 Task: Create List Vendors in Board Sales Forecasting to Workspace Business Development. Create List Suppliers in Board Brand Strategy to Workspace Business Development. Create List Resources in Board Customer Service Ticket Escalation and Resolution to Workspace Business Development
Action: Mouse moved to (65, 309)
Screenshot: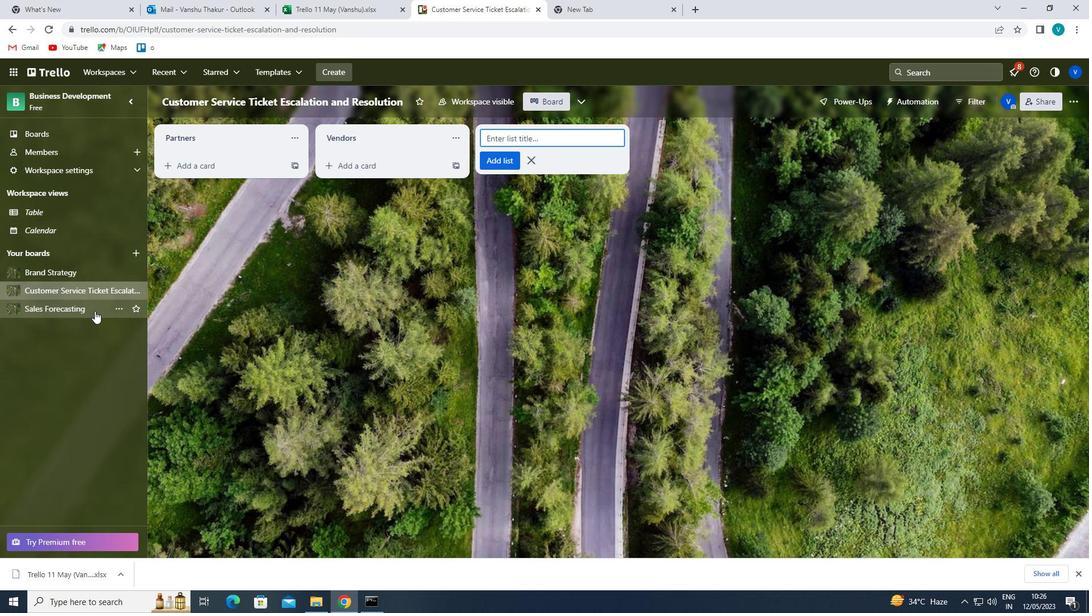 
Action: Mouse pressed left at (65, 309)
Screenshot: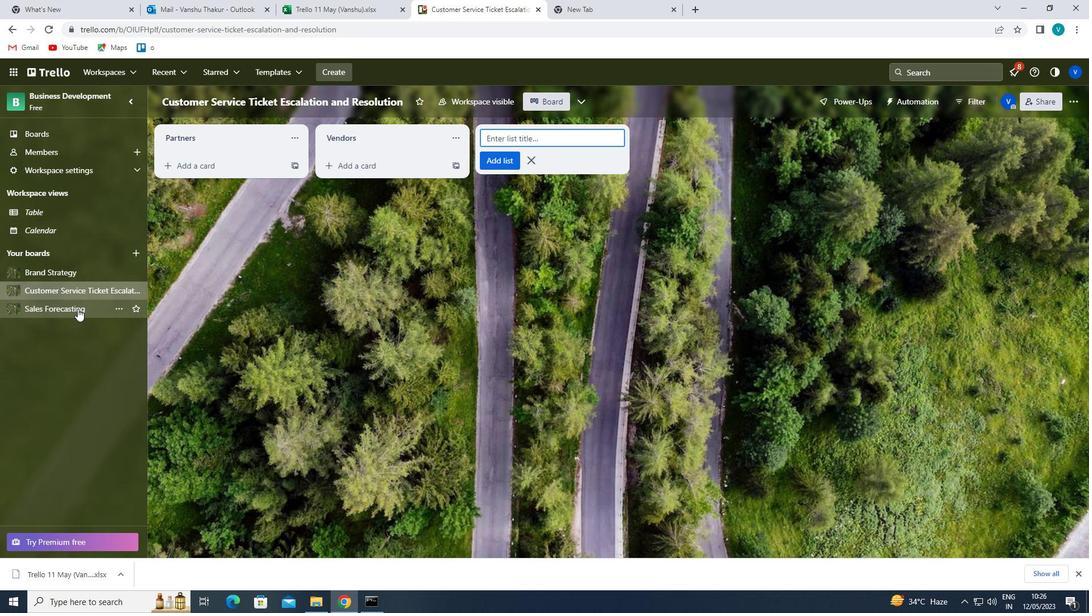 
Action: Mouse moved to (527, 131)
Screenshot: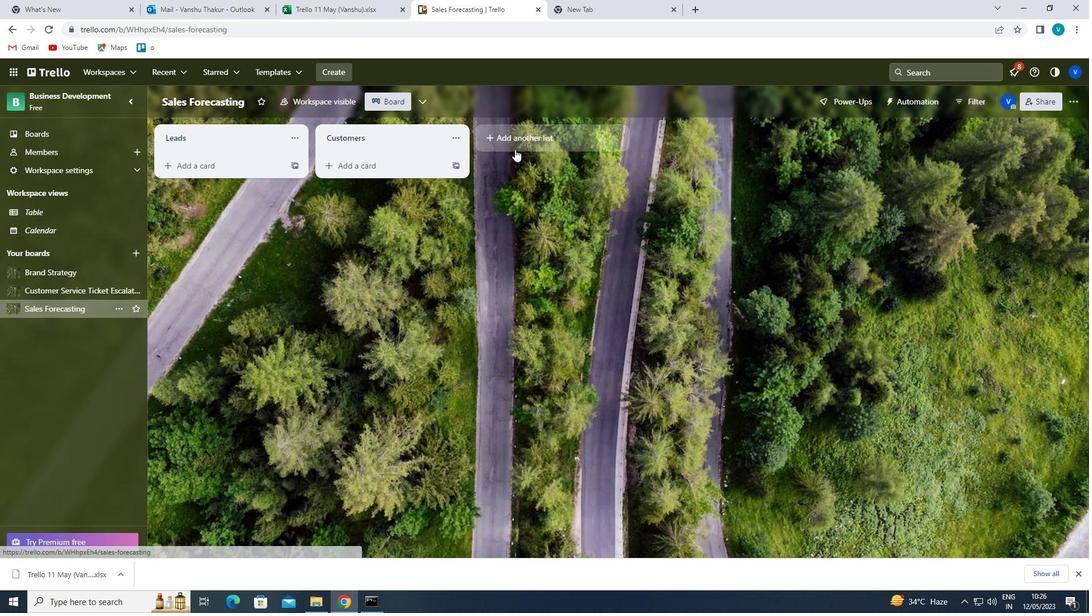 
Action: Mouse pressed left at (527, 131)
Screenshot: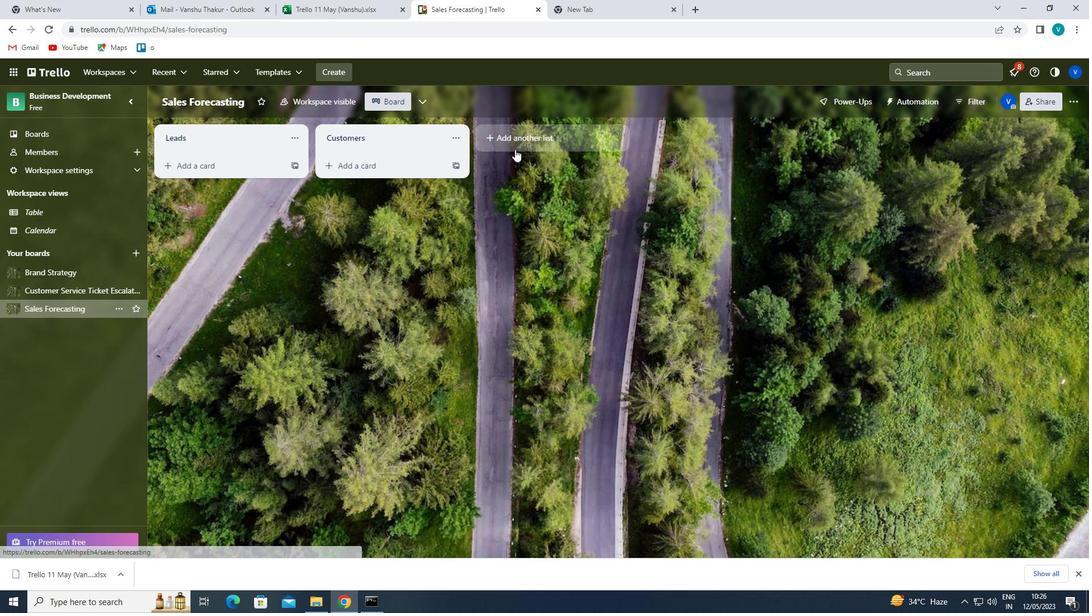 
Action: Key pressed <Key.shift>VENDORS
Screenshot: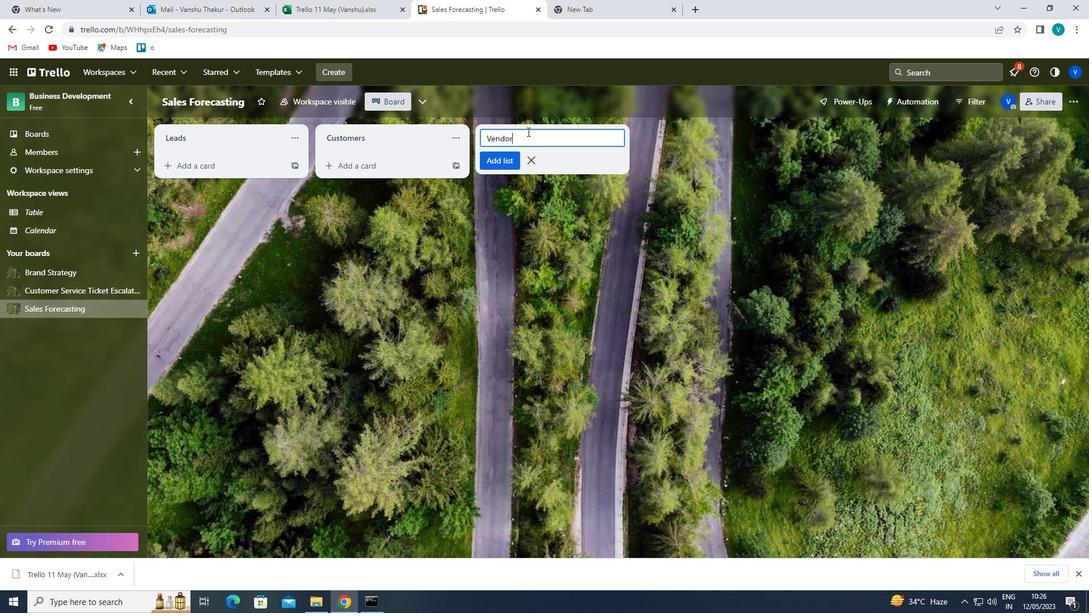 
Action: Mouse moved to (509, 143)
Screenshot: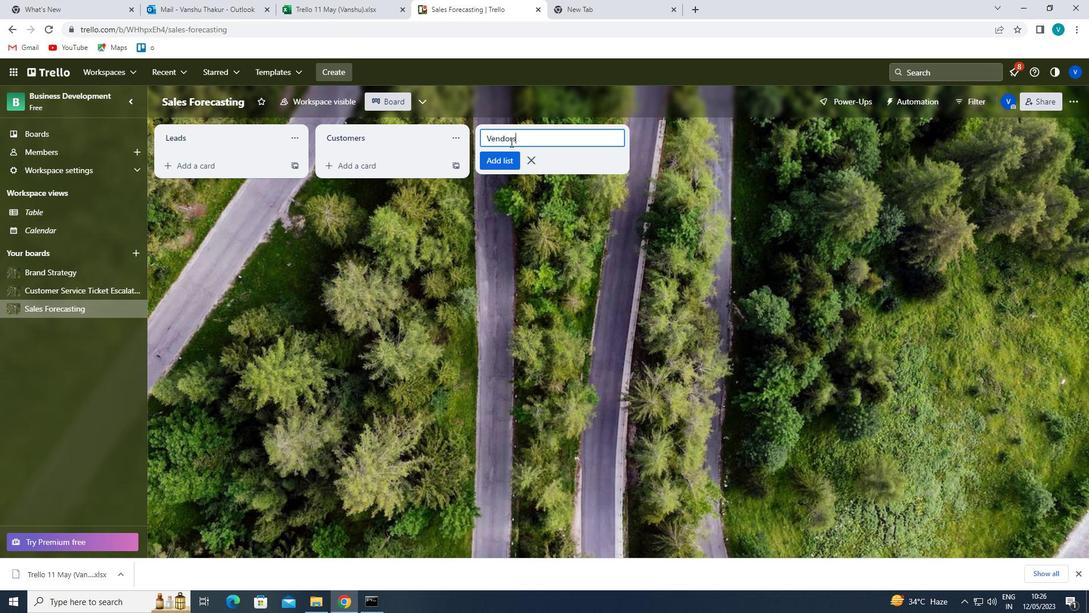 
Action: Key pressed <Key.enter>
Screenshot: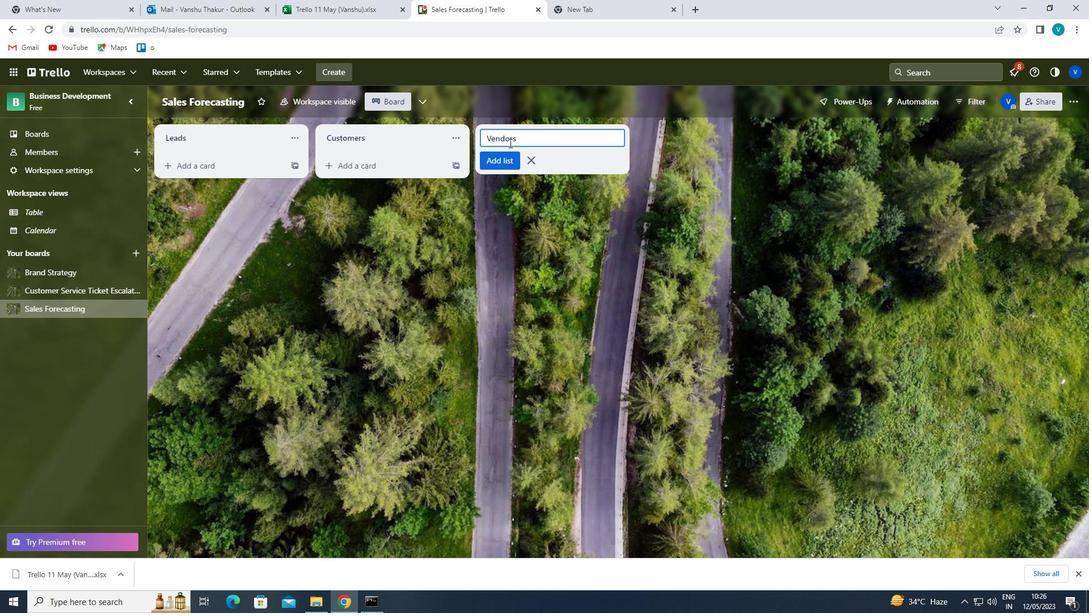 
Action: Mouse moved to (52, 271)
Screenshot: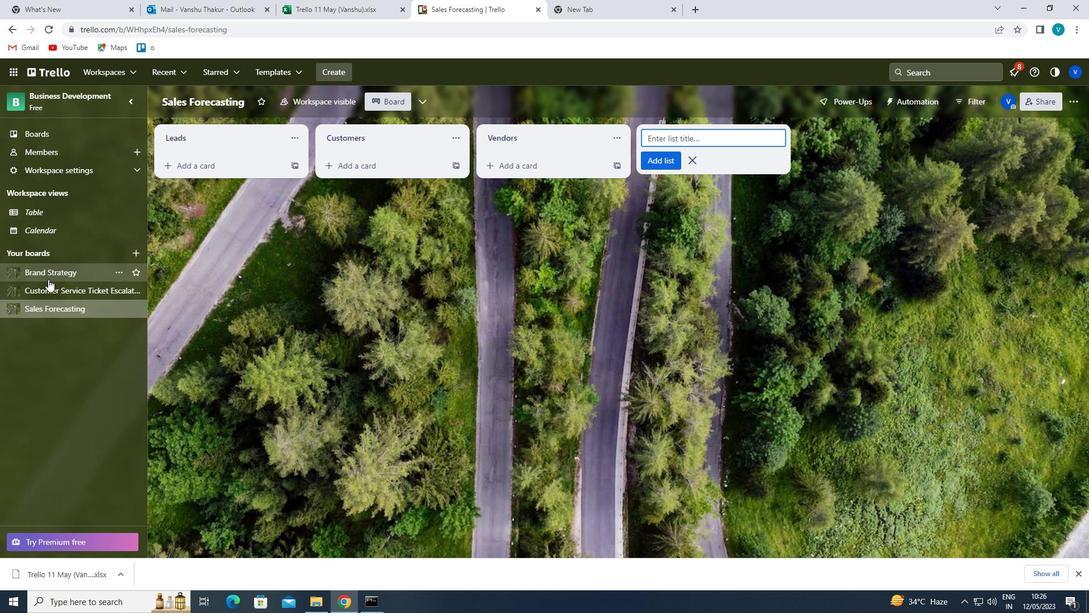 
Action: Mouse pressed left at (52, 271)
Screenshot: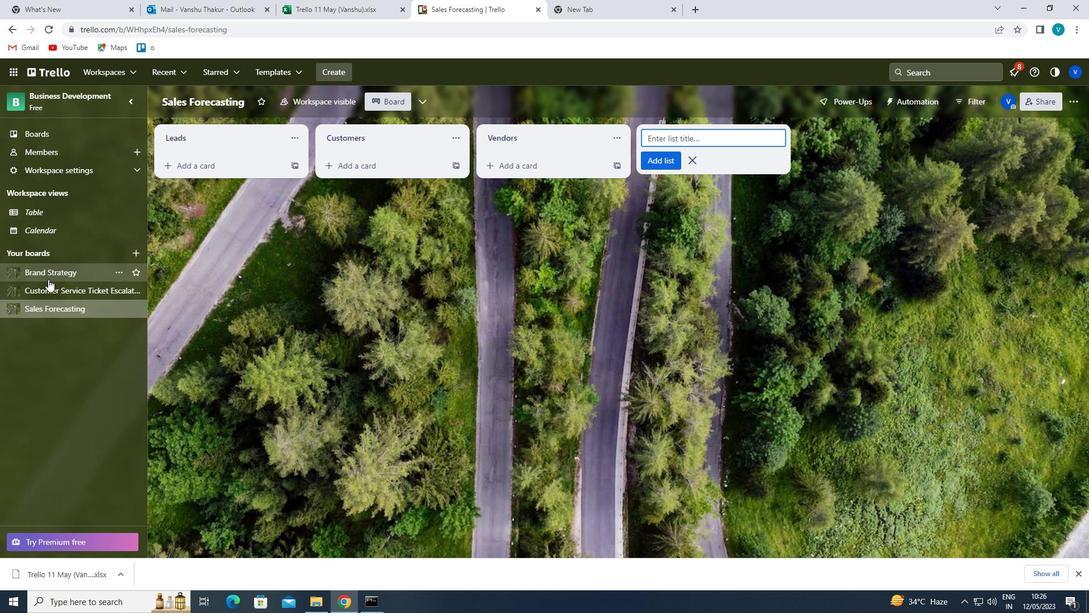 
Action: Mouse moved to (543, 137)
Screenshot: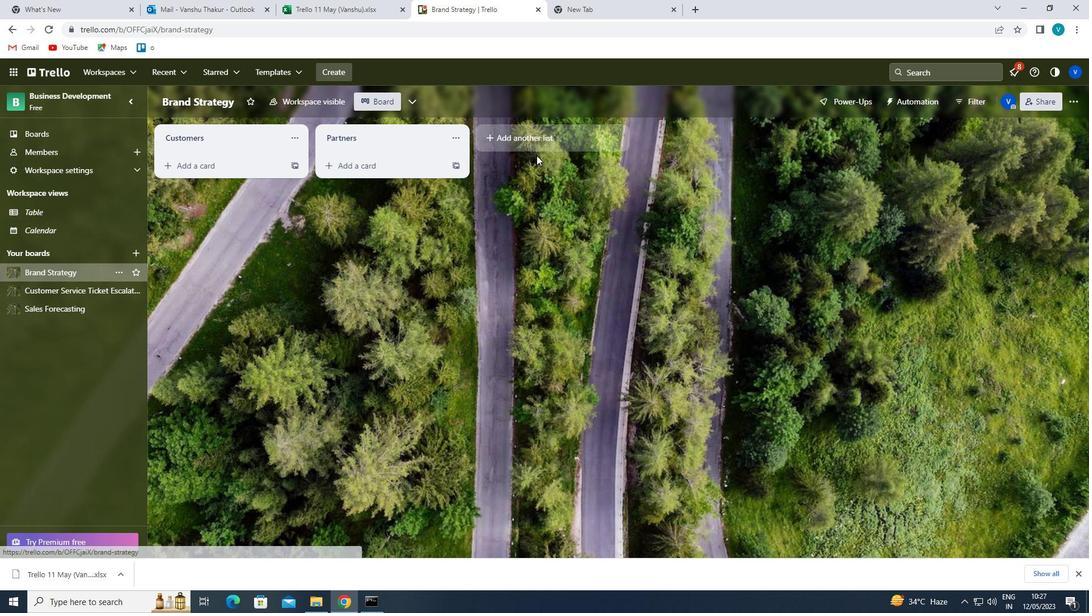 
Action: Mouse pressed left at (543, 137)
Screenshot: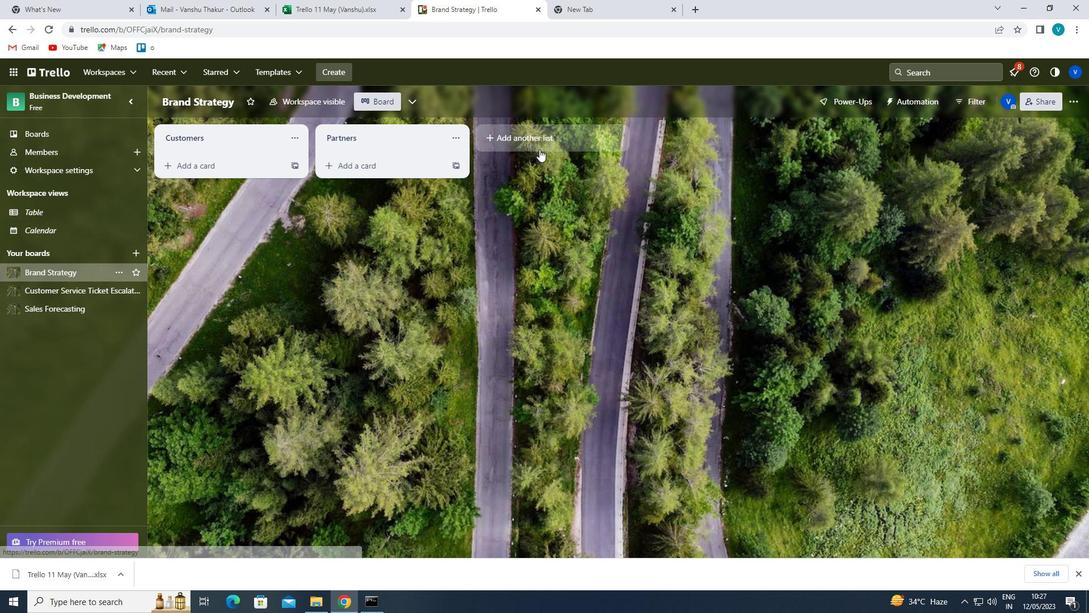 
Action: Mouse moved to (544, 137)
Screenshot: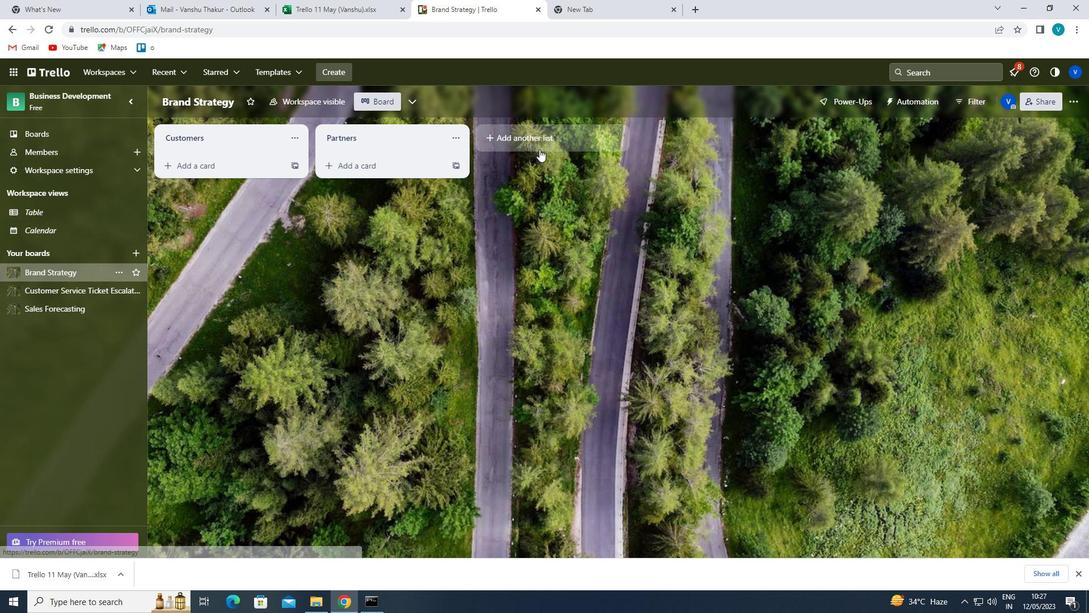 
Action: Key pressed <Key.shift>SUPPLIERS<Key.enter>
Screenshot: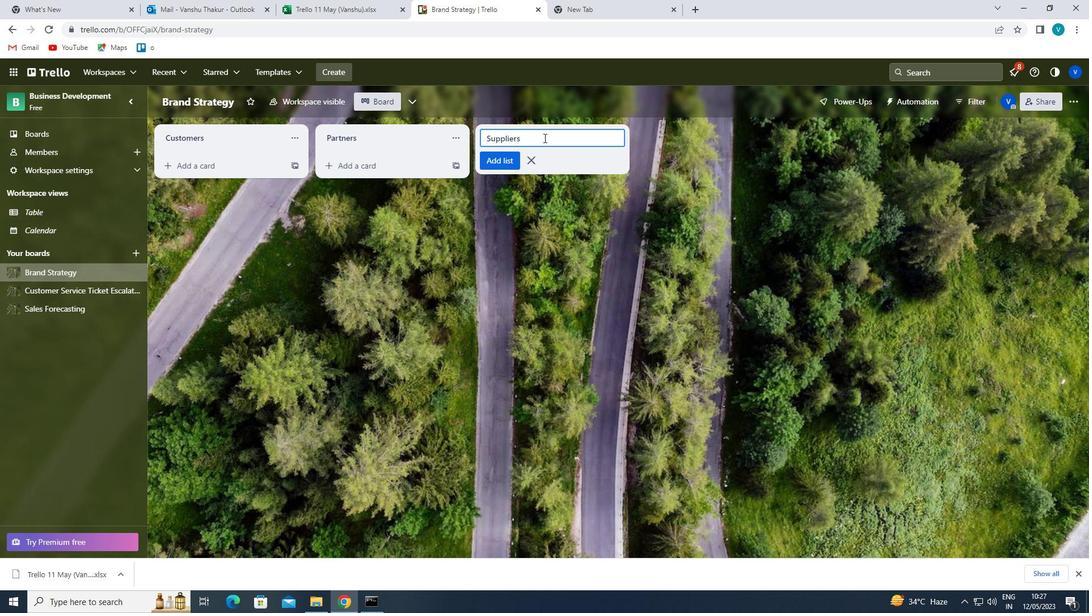 
Action: Mouse moved to (83, 287)
Screenshot: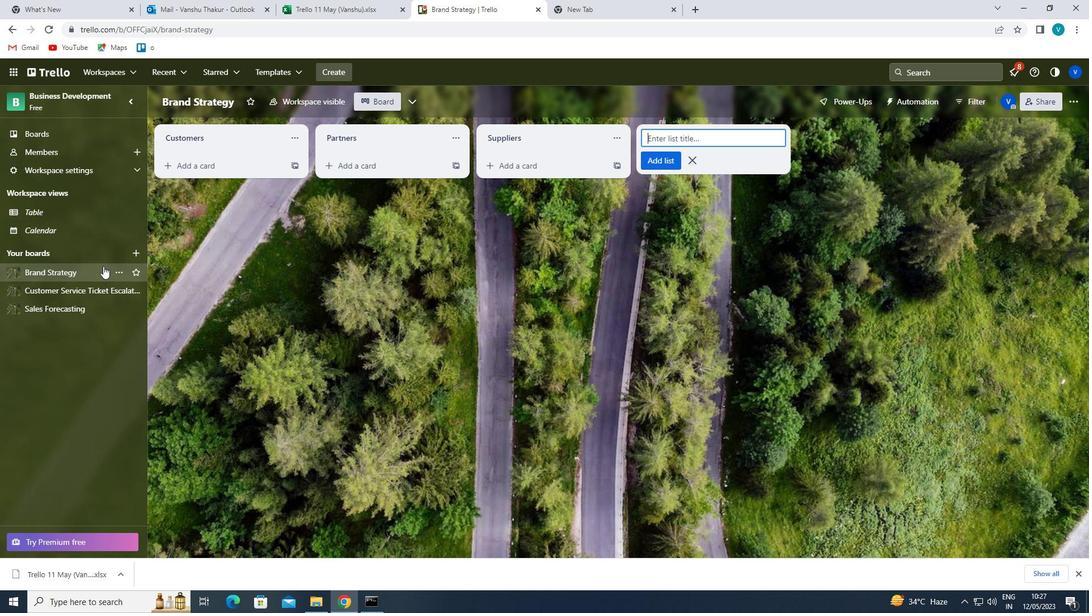 
Action: Mouse pressed left at (83, 287)
Screenshot: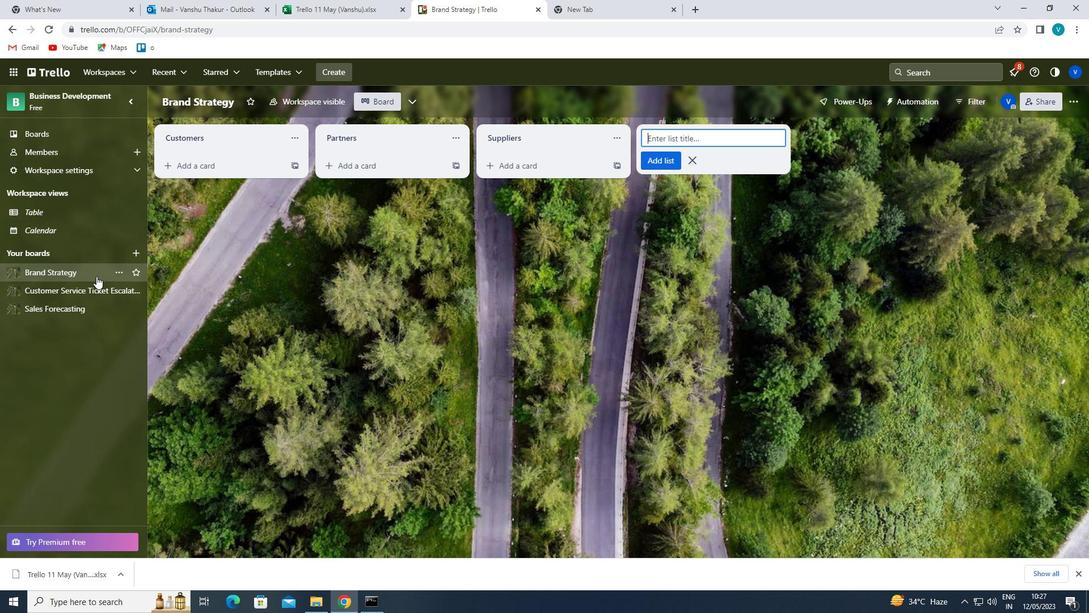 
Action: Mouse moved to (529, 132)
Screenshot: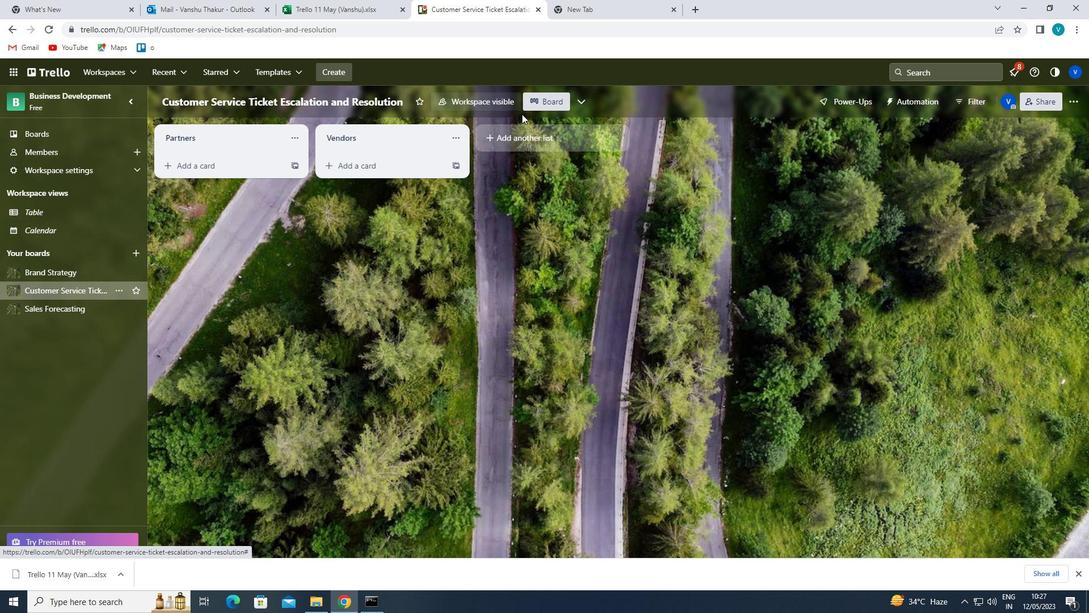 
Action: Mouse pressed left at (529, 132)
Screenshot: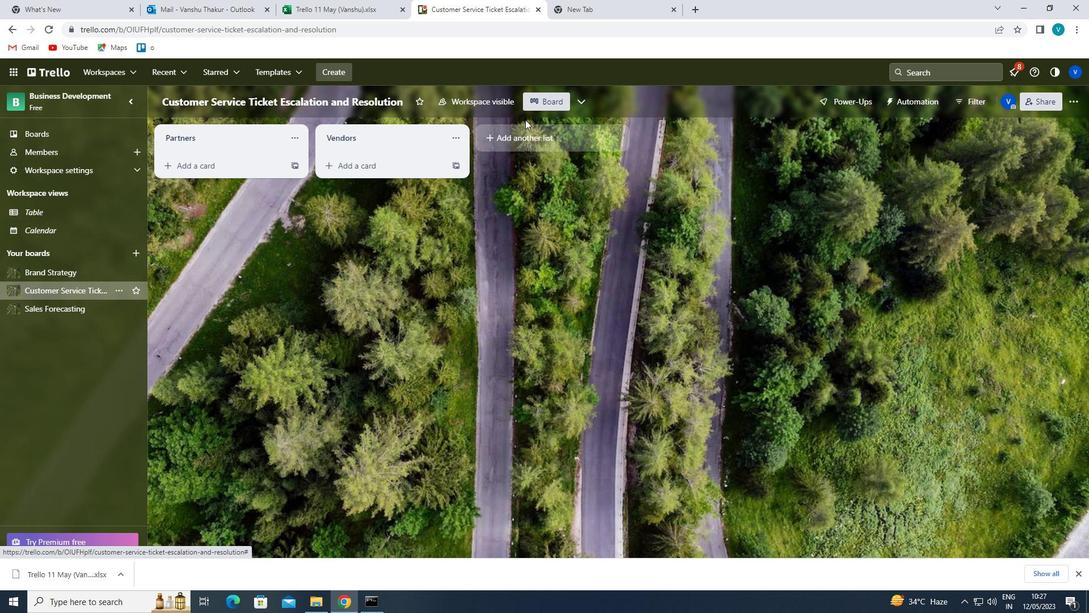 
Action: Key pressed <Key.shift>RESOURCES<Key.enter>
Screenshot: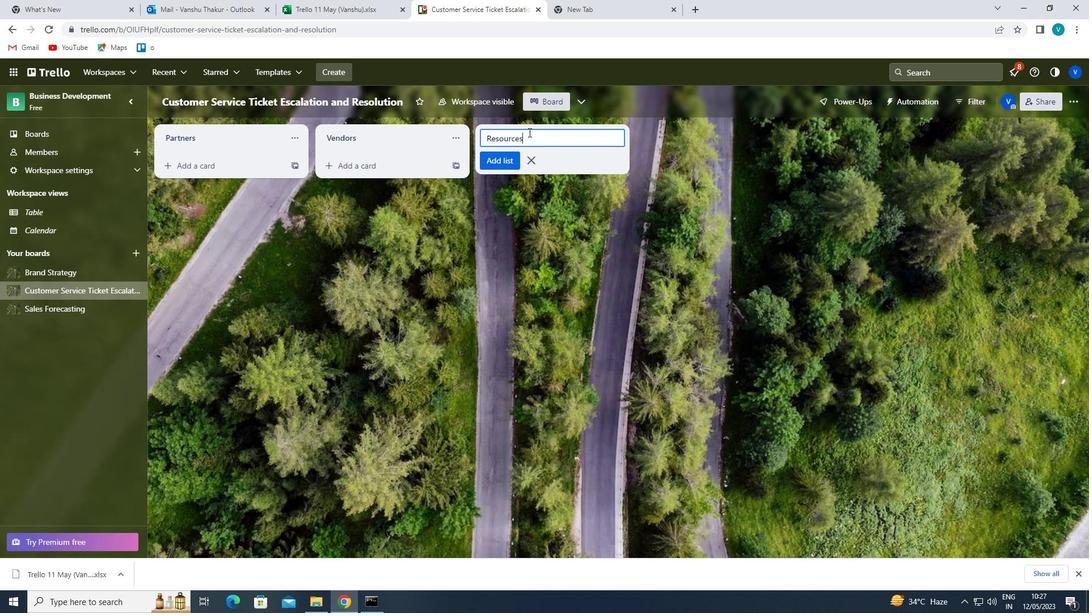 
